 Task: Enable the video filter "Direct3D11 adjust filter" in the video filter module.
Action: Mouse moved to (92, 97)
Screenshot: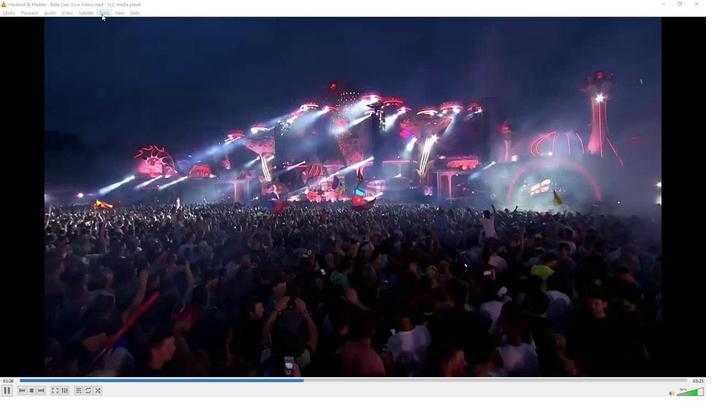 
Action: Mouse pressed left at (92, 97)
Screenshot: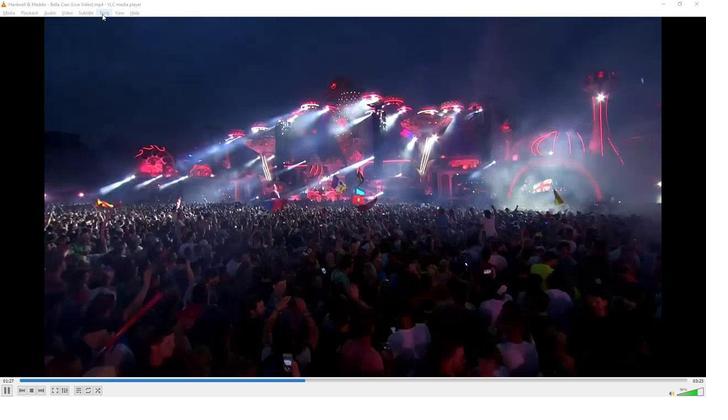 
Action: Mouse moved to (103, 158)
Screenshot: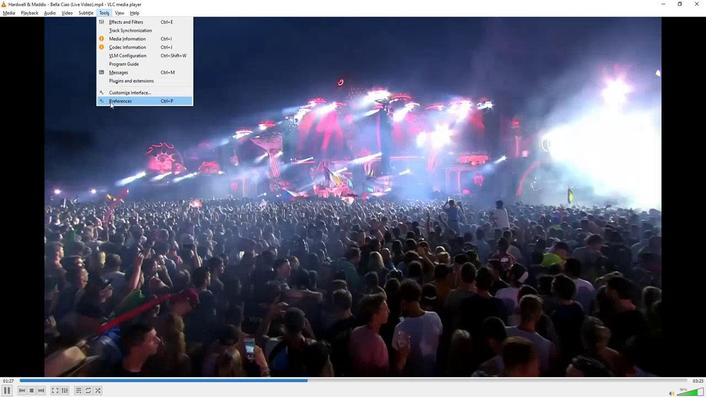 
Action: Mouse pressed left at (103, 158)
Screenshot: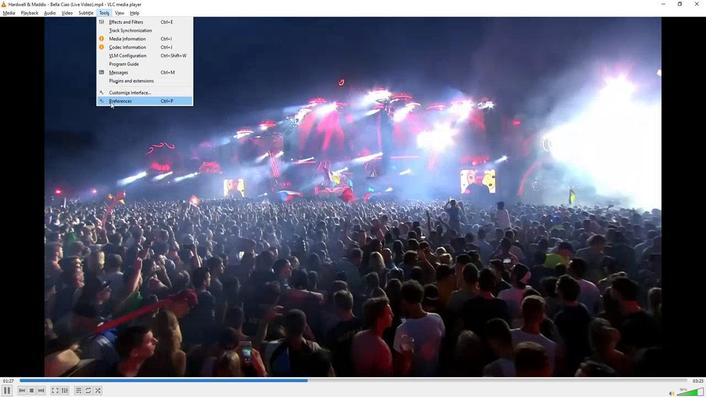 
Action: Mouse moved to (163, 308)
Screenshot: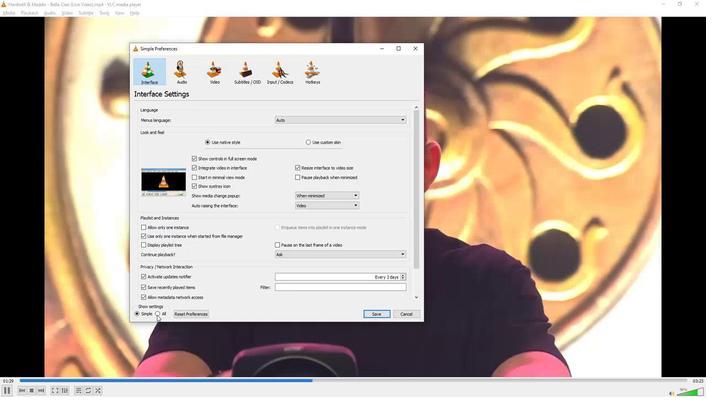 
Action: Mouse pressed left at (163, 308)
Screenshot: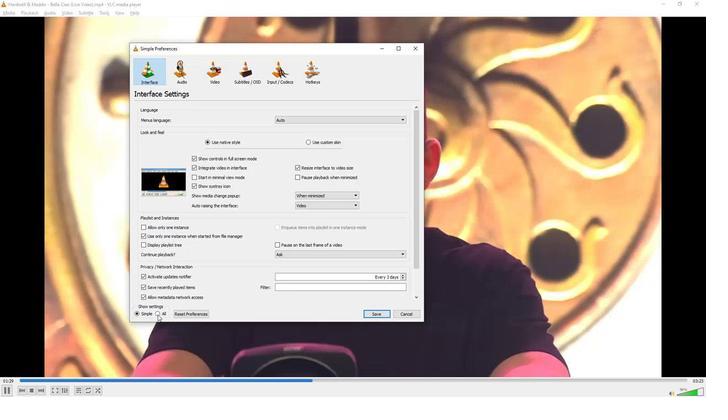 
Action: Mouse moved to (215, 265)
Screenshot: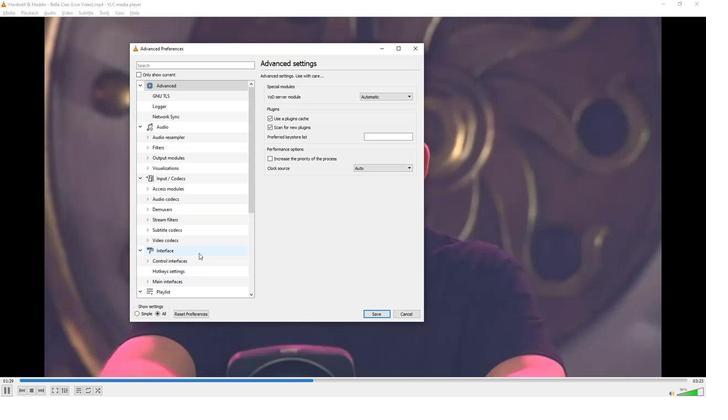 
Action: Mouse scrolled (215, 265) with delta (0, 0)
Screenshot: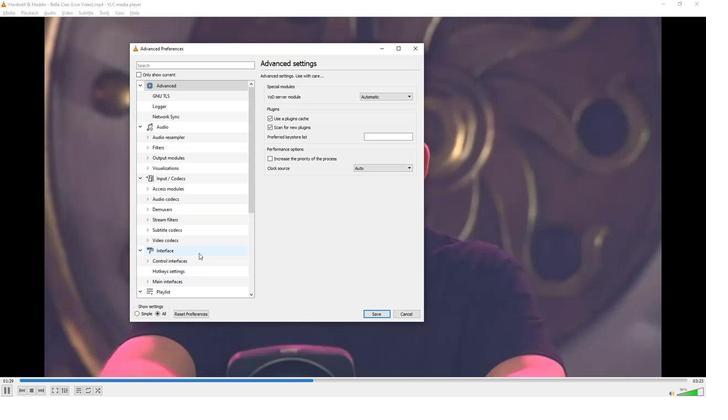 
Action: Mouse moved to (215, 265)
Screenshot: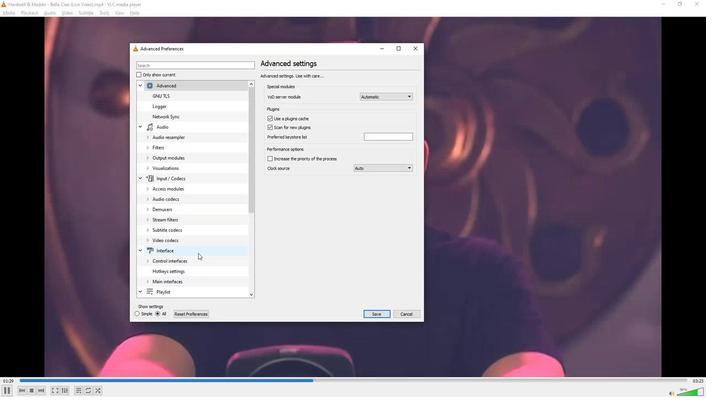 
Action: Mouse scrolled (215, 265) with delta (0, 0)
Screenshot: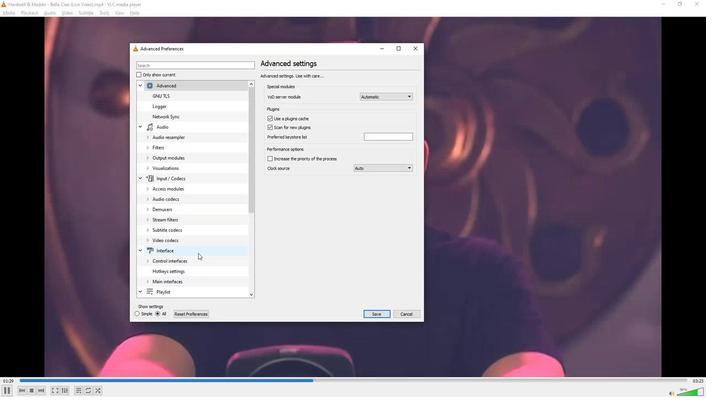 
Action: Mouse moved to (214, 265)
Screenshot: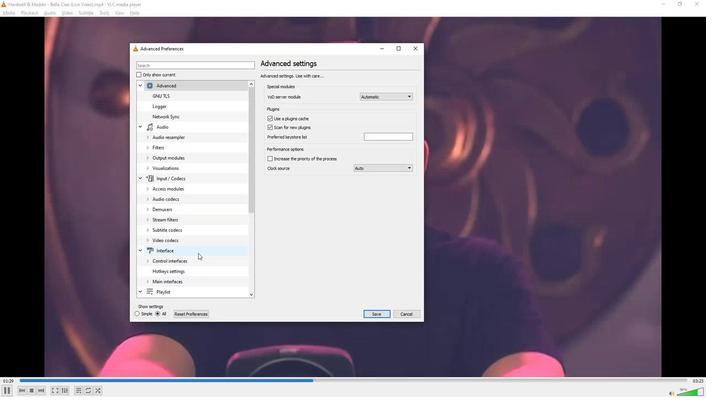 
Action: Mouse scrolled (214, 265) with delta (0, 0)
Screenshot: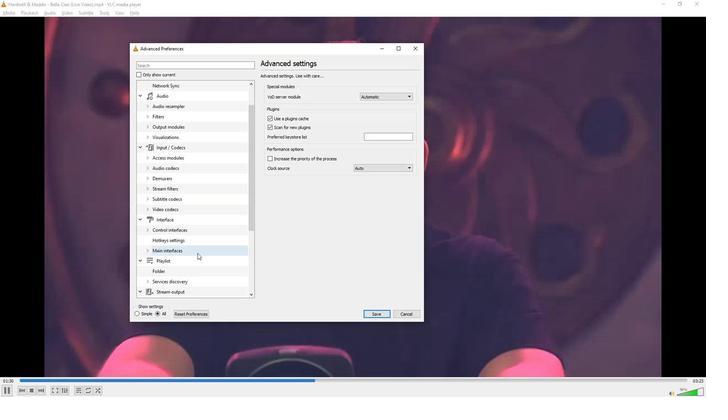 
Action: Mouse moved to (213, 265)
Screenshot: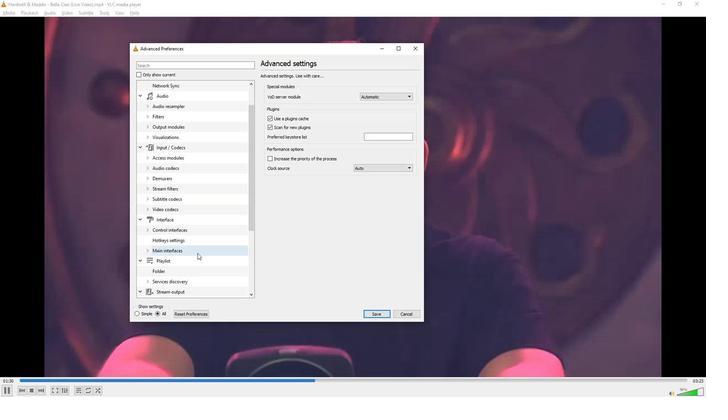
Action: Mouse scrolled (213, 265) with delta (0, 0)
Screenshot: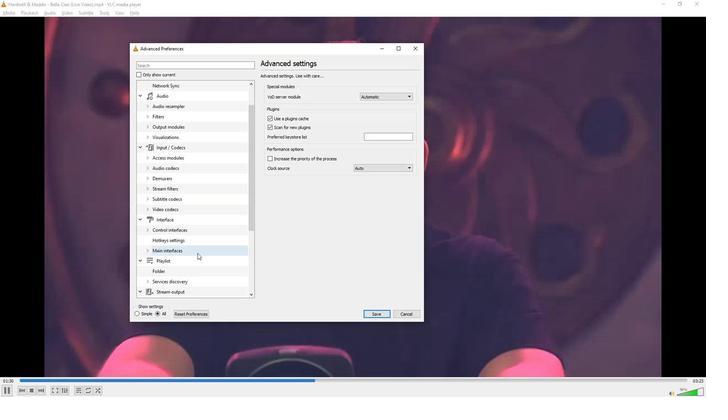 
Action: Mouse moved to (213, 266)
Screenshot: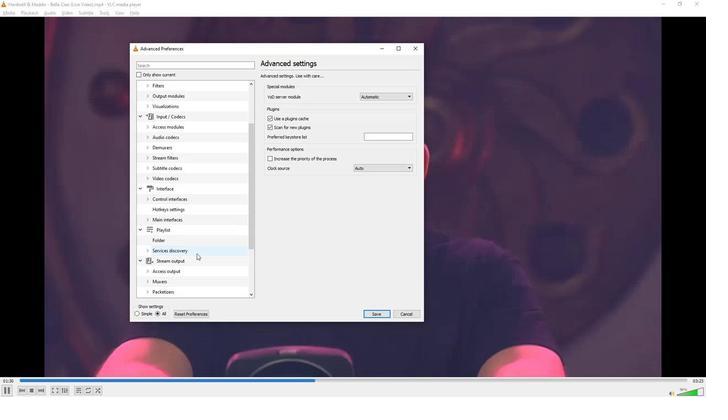 
Action: Mouse scrolled (213, 265) with delta (0, 0)
Screenshot: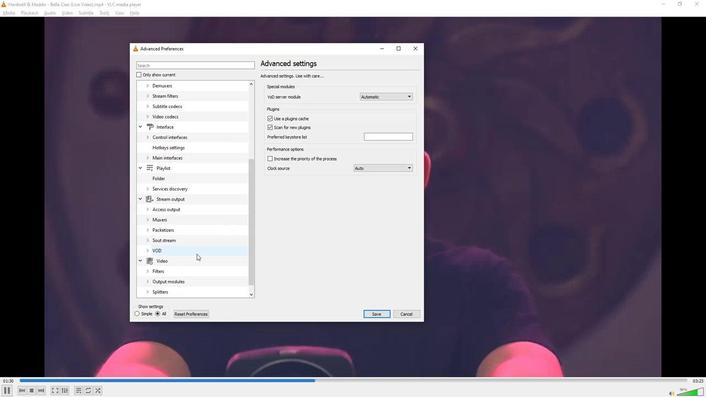 
Action: Mouse moved to (212, 266)
Screenshot: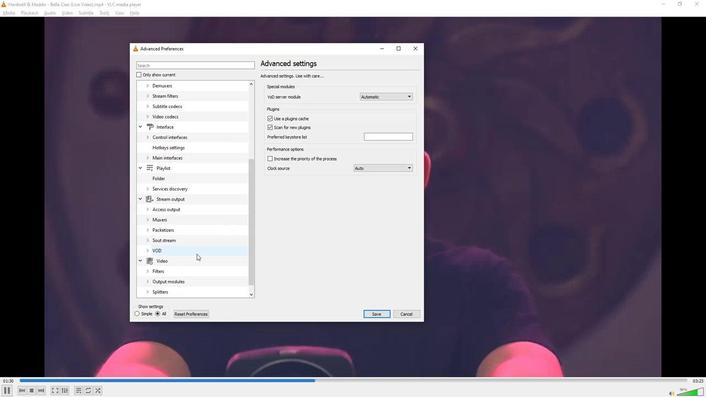 
Action: Mouse scrolled (212, 266) with delta (0, 0)
Screenshot: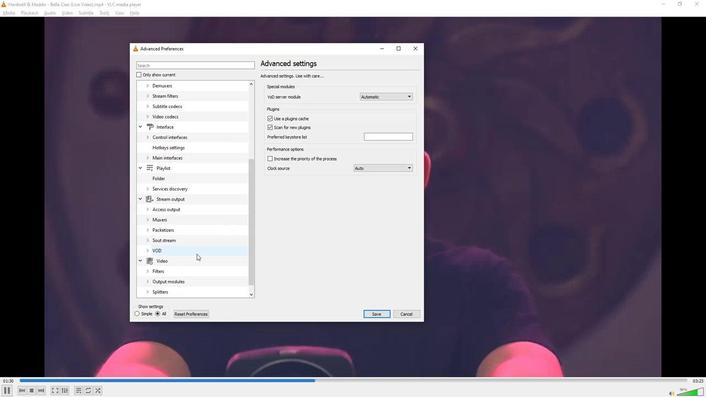 
Action: Mouse moved to (191, 270)
Screenshot: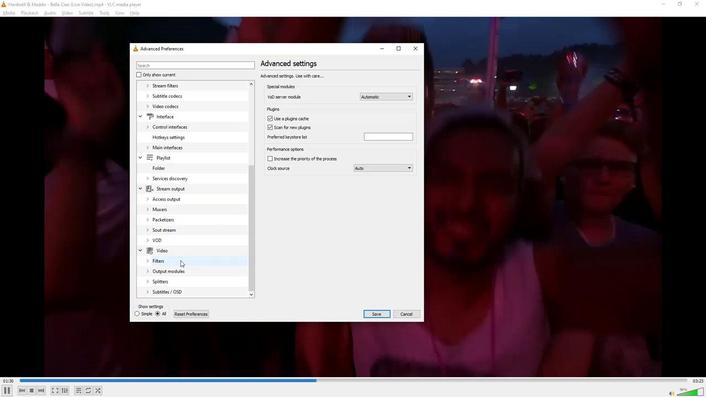 
Action: Mouse pressed left at (191, 270)
Screenshot: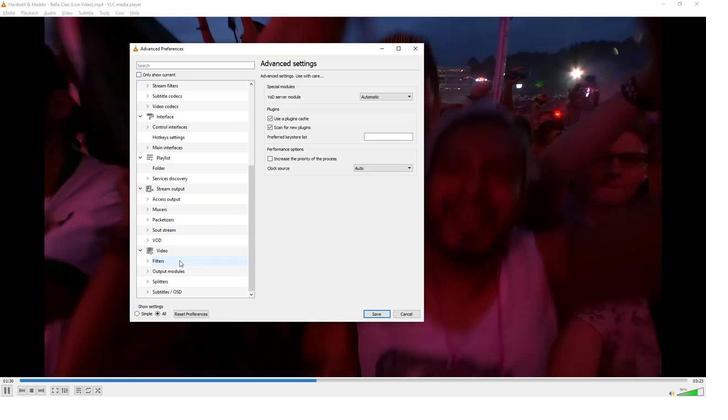 
Action: Mouse moved to (332, 290)
Screenshot: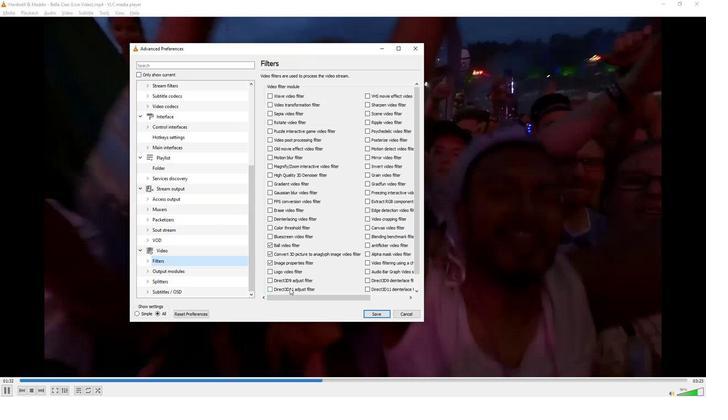 
Action: Mouse pressed left at (332, 290)
Screenshot: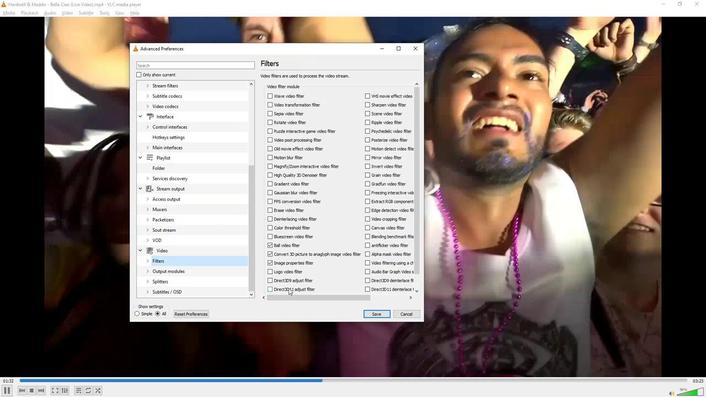 
Action: Mouse moved to (335, 297)
Screenshot: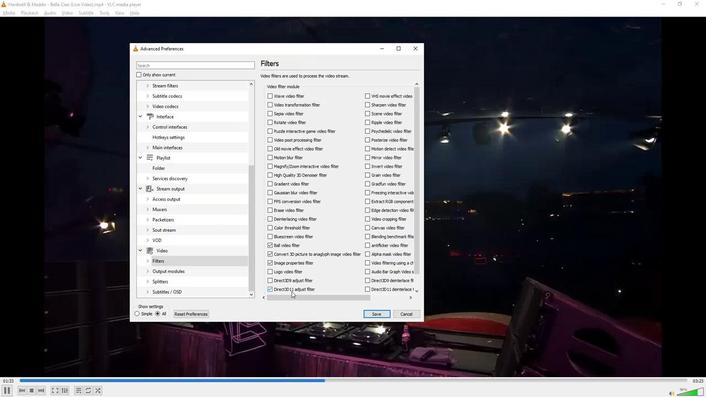 
